 Task: select a rule when the orange label is added to a card.
Action: Mouse moved to (1011, 81)
Screenshot: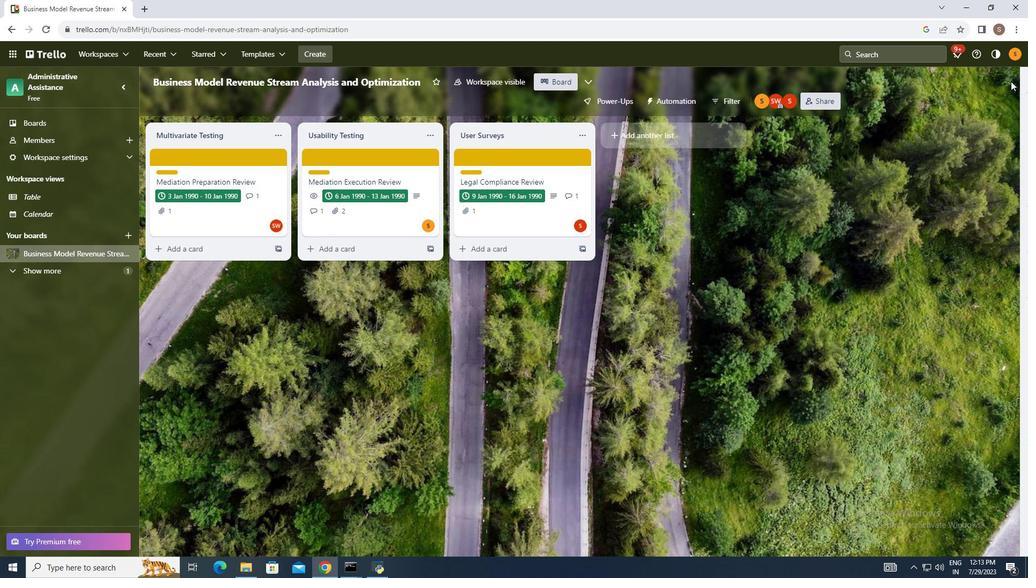 
Action: Mouse pressed left at (1011, 81)
Screenshot: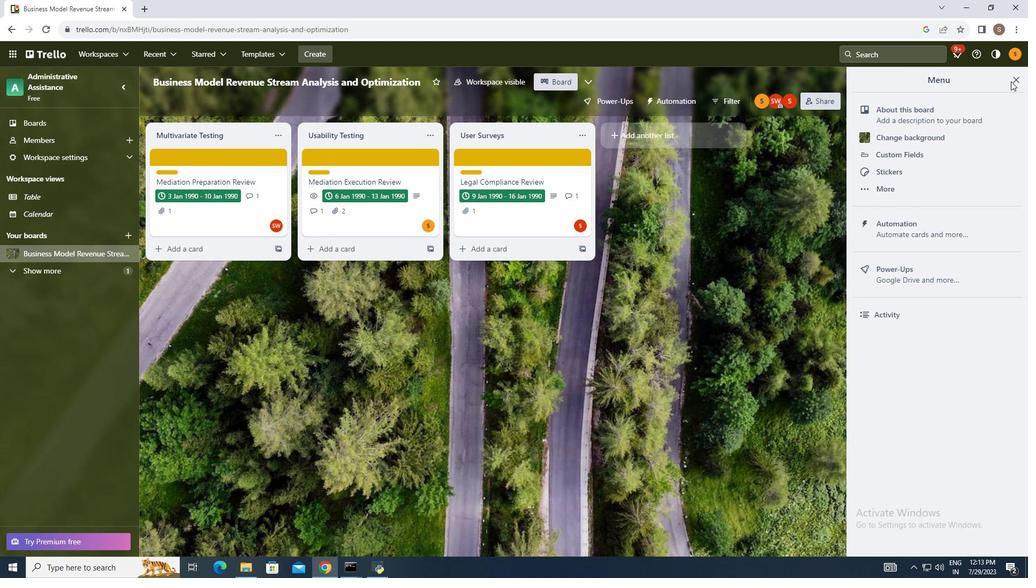 
Action: Mouse moved to (913, 225)
Screenshot: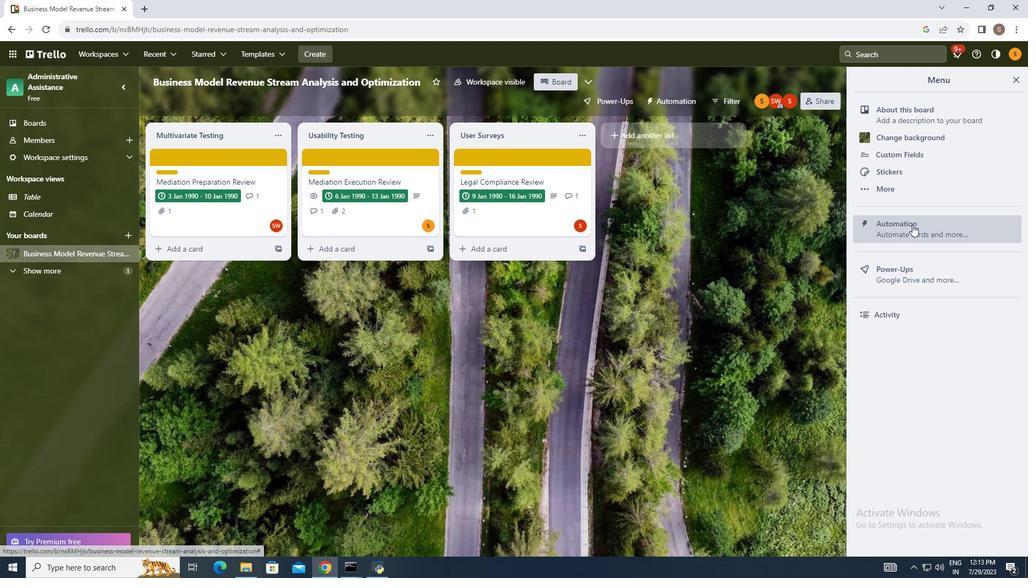 
Action: Mouse pressed left at (913, 225)
Screenshot: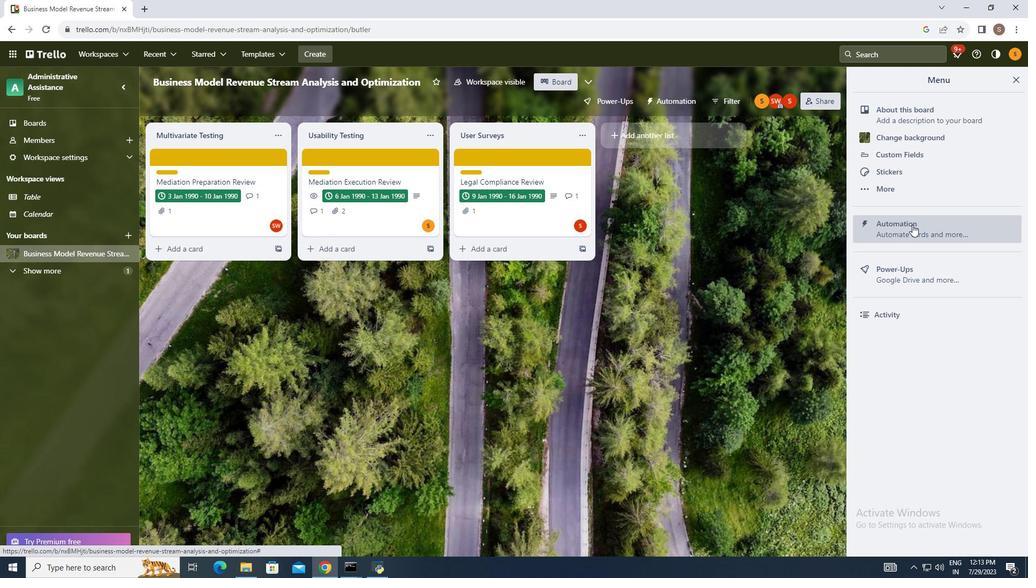 
Action: Mouse moved to (196, 197)
Screenshot: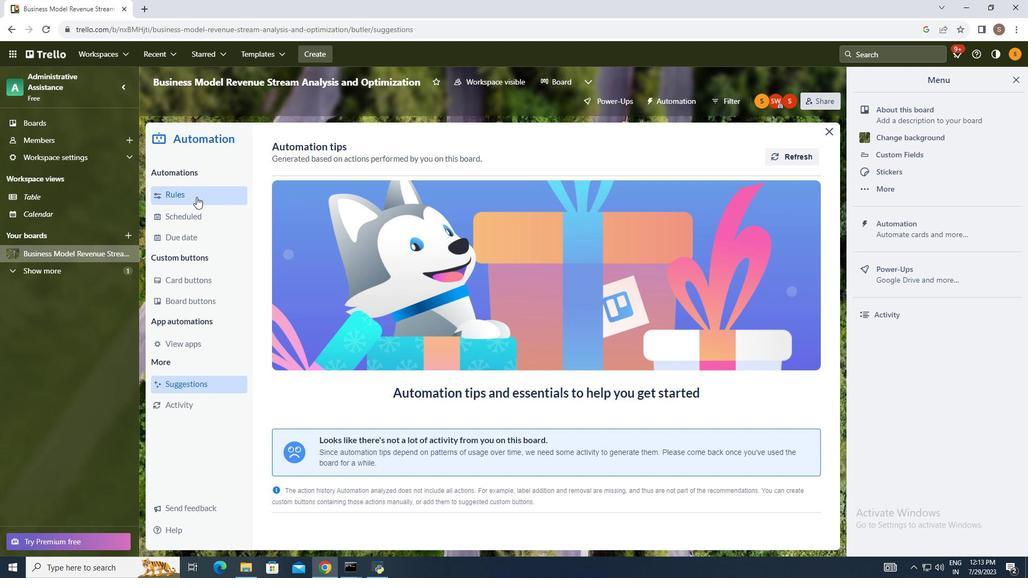 
Action: Mouse pressed left at (196, 197)
Screenshot: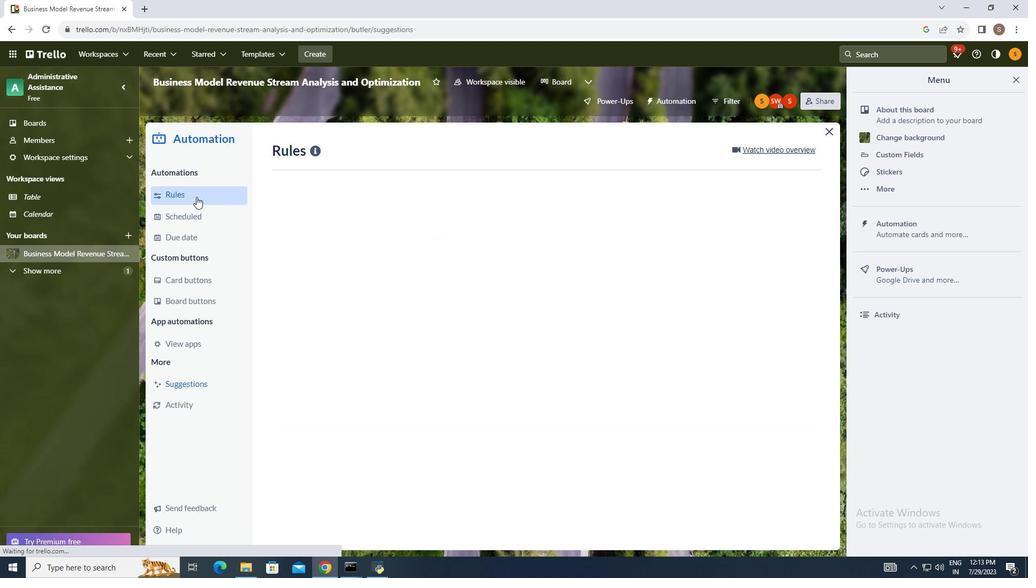 
Action: Mouse moved to (706, 148)
Screenshot: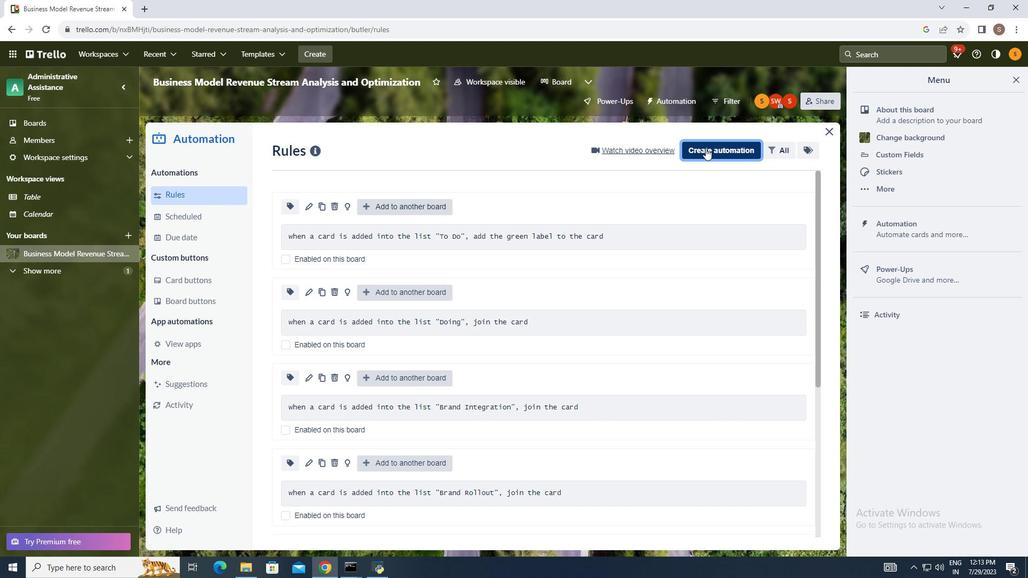 
Action: Mouse pressed left at (706, 148)
Screenshot: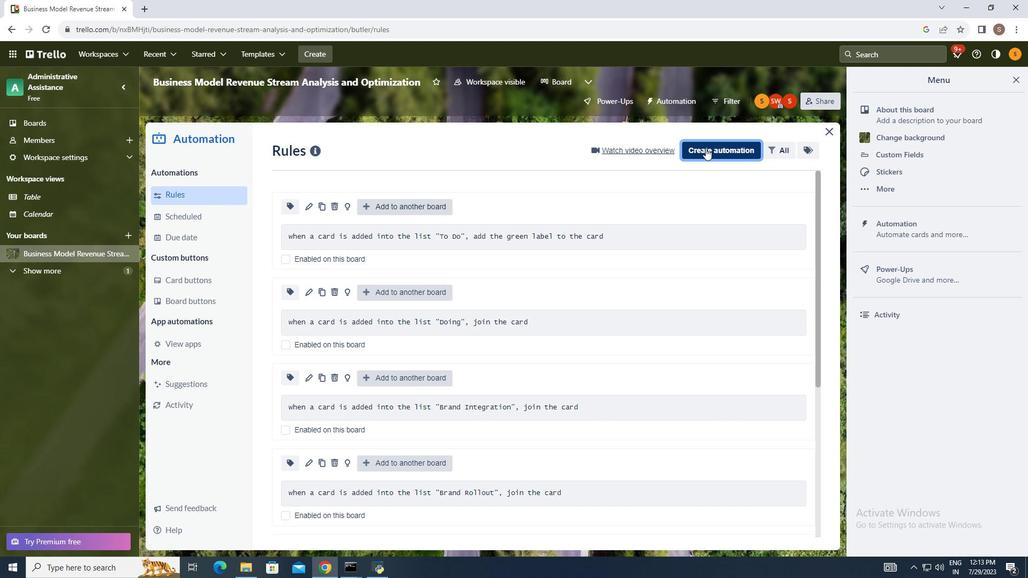 
Action: Mouse moved to (546, 260)
Screenshot: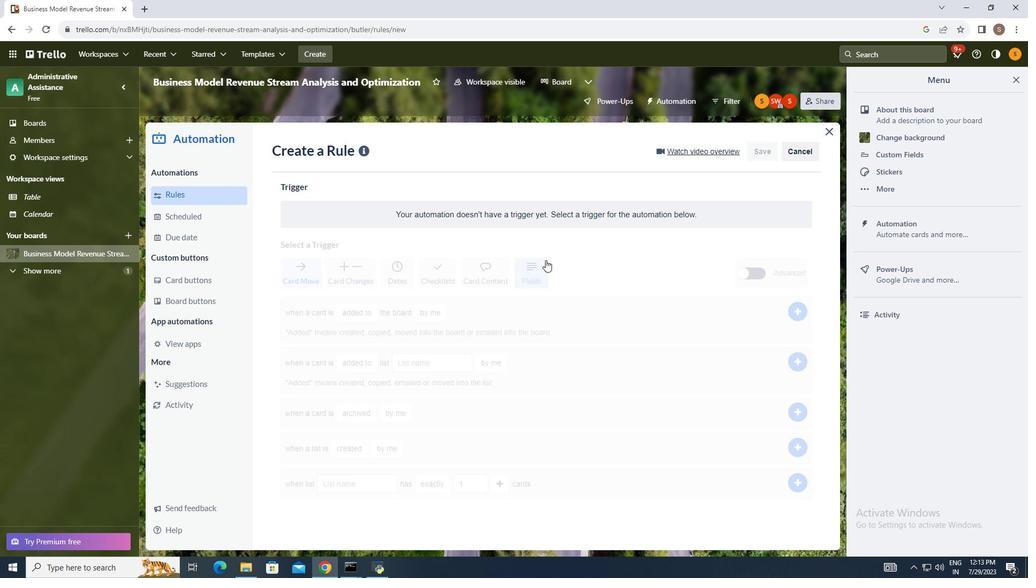 
Action: Mouse pressed left at (546, 260)
Screenshot: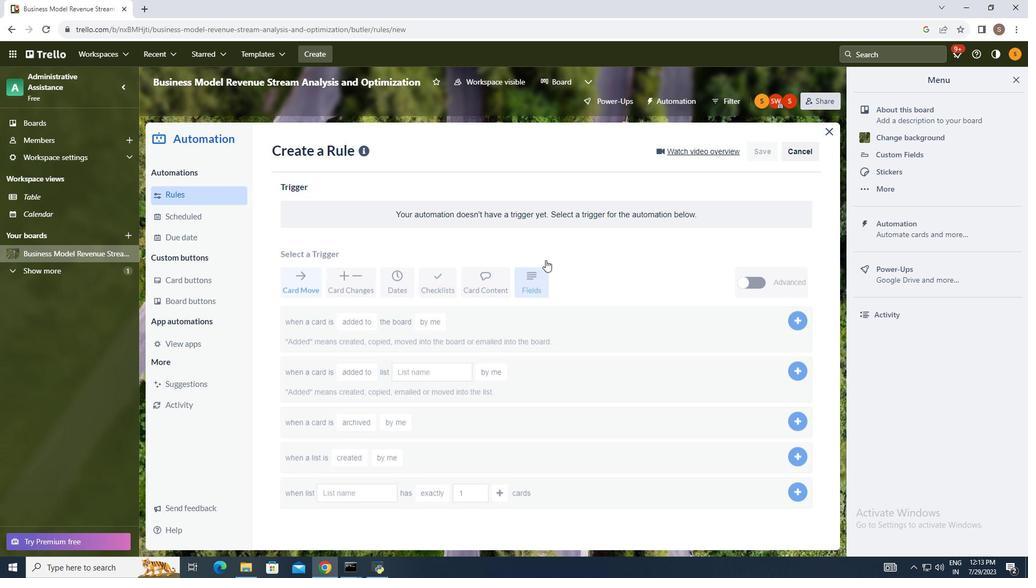 
Action: Mouse moved to (344, 294)
Screenshot: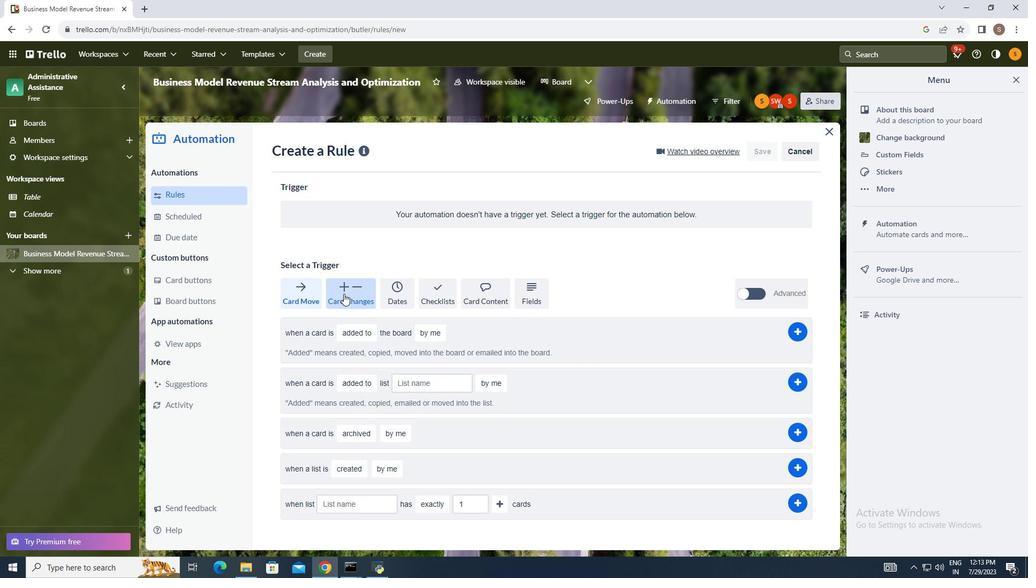 
Action: Mouse pressed left at (344, 294)
Screenshot: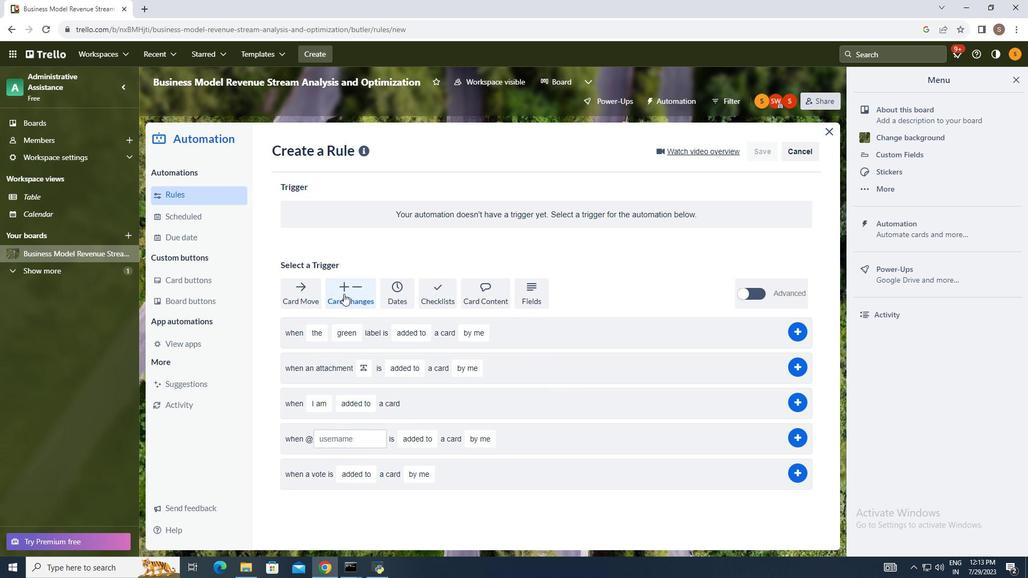 
Action: Mouse moved to (317, 331)
Screenshot: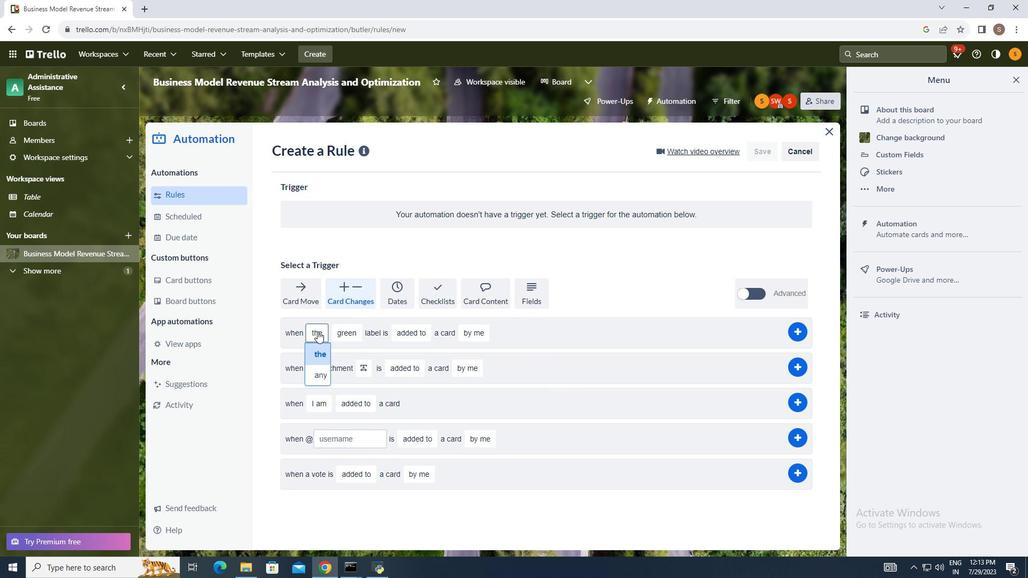 
Action: Mouse pressed left at (317, 331)
Screenshot: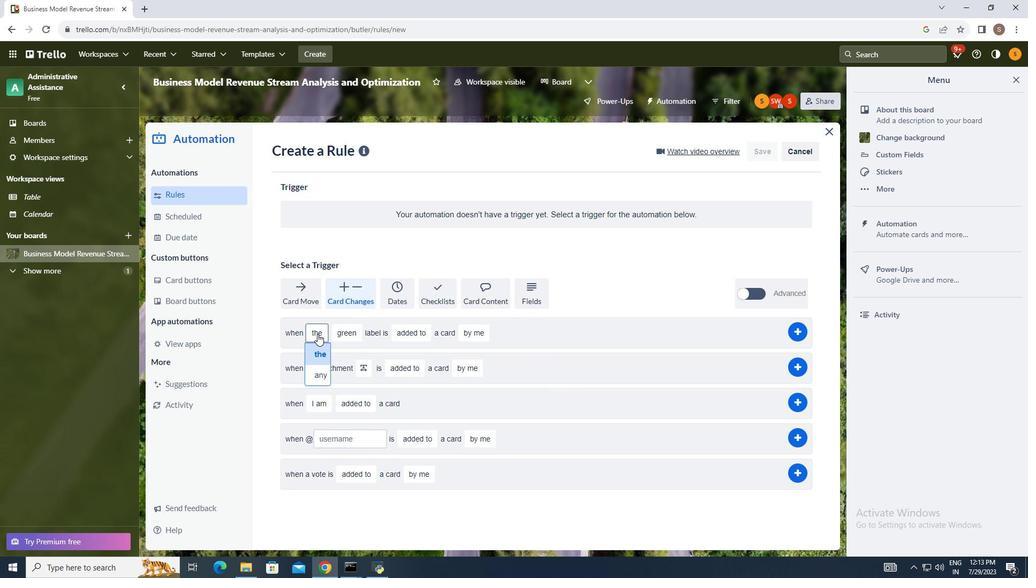 
Action: Mouse moved to (321, 355)
Screenshot: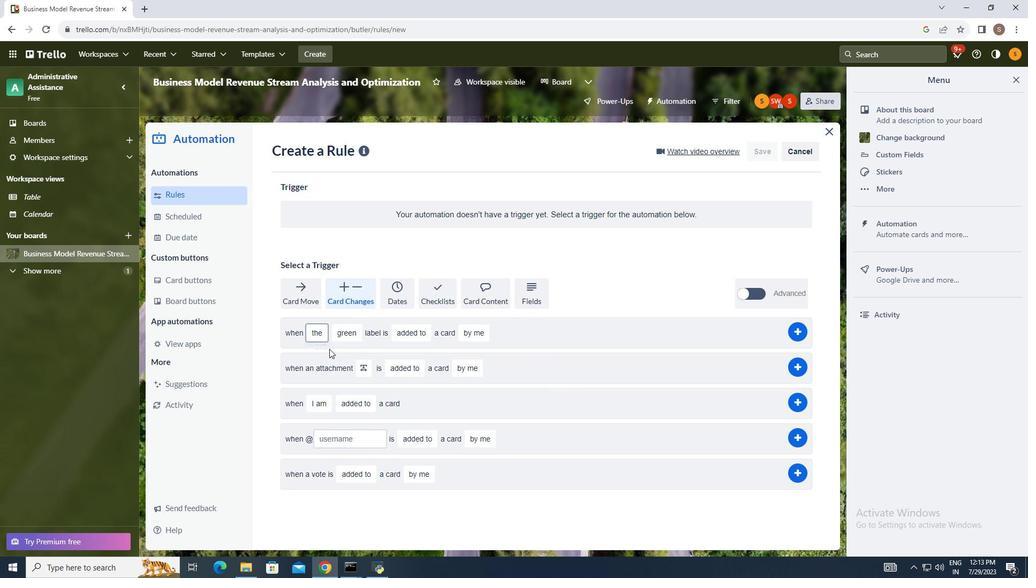 
Action: Mouse pressed left at (321, 355)
Screenshot: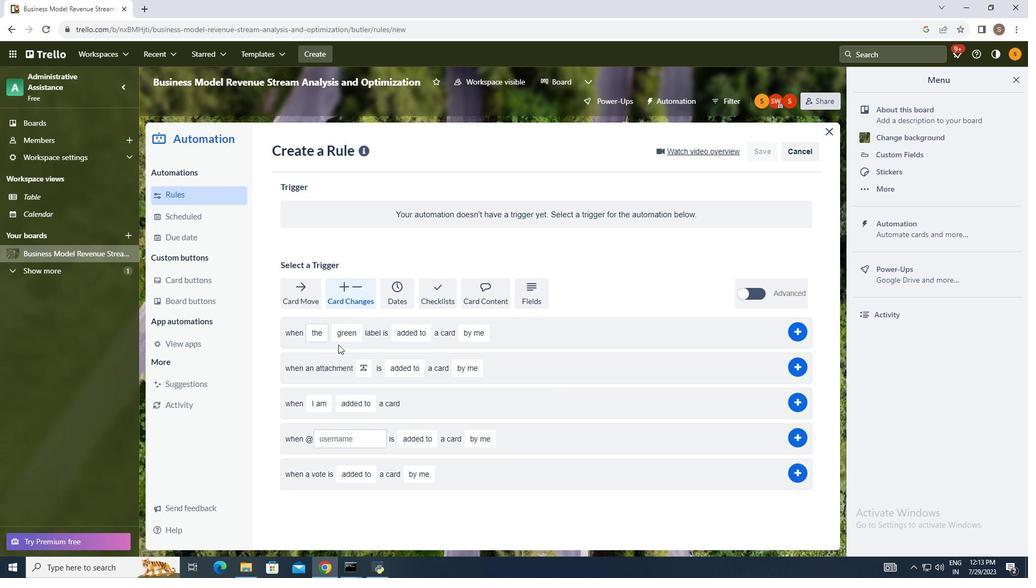 
Action: Mouse moved to (344, 337)
Screenshot: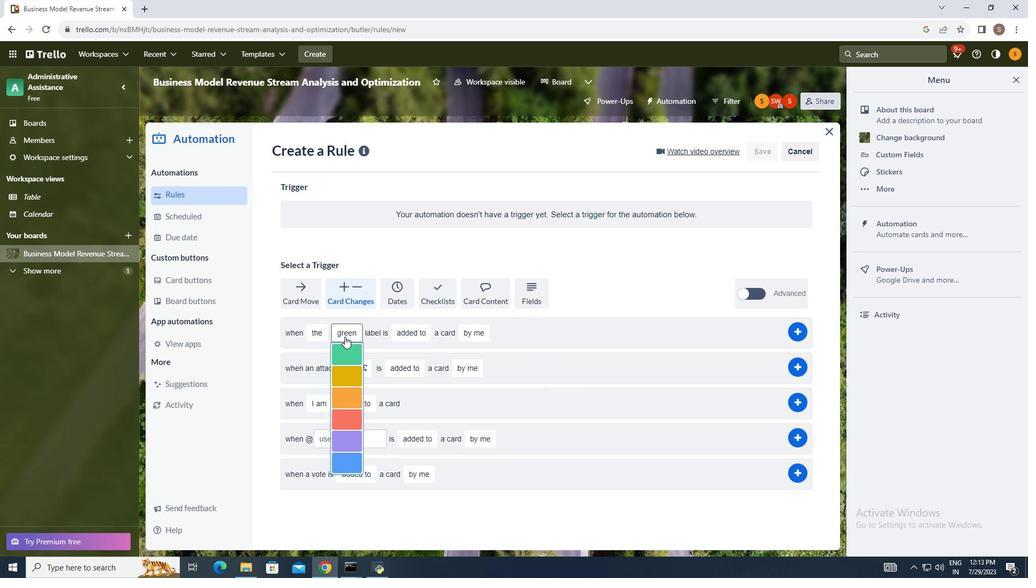 
Action: Mouse pressed left at (344, 337)
Screenshot: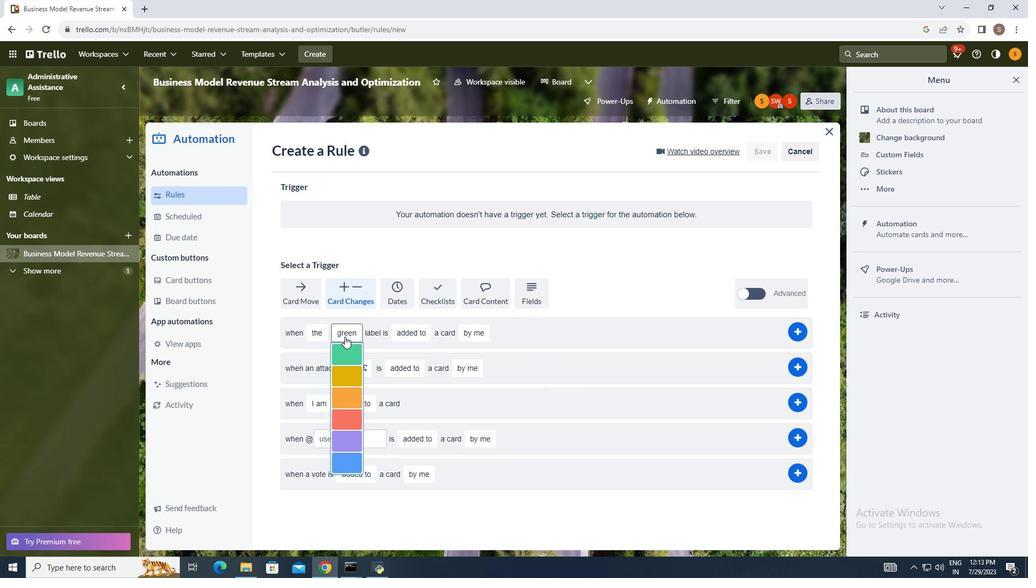 
Action: Mouse moved to (347, 395)
Screenshot: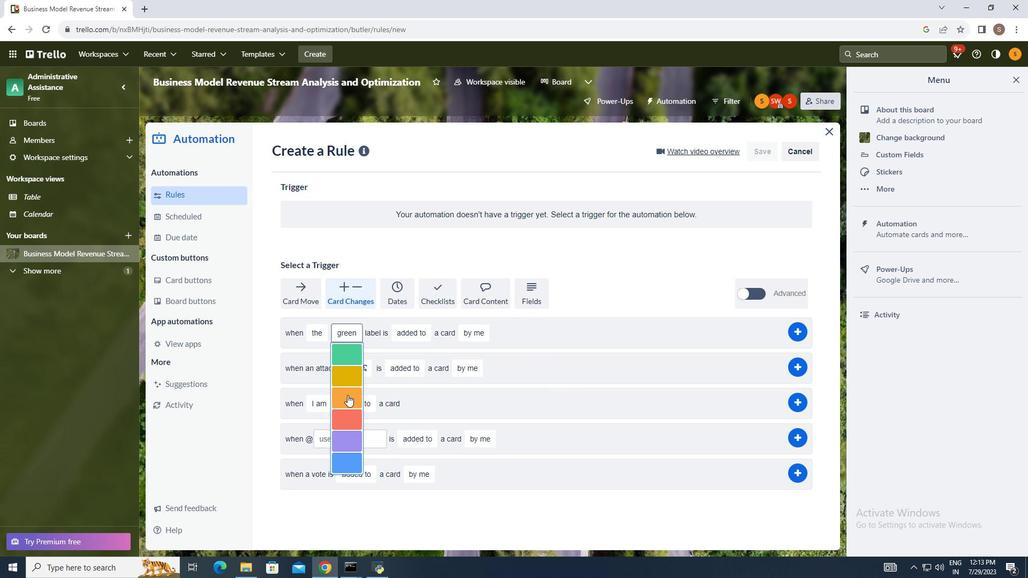 
Action: Mouse pressed left at (347, 395)
Screenshot: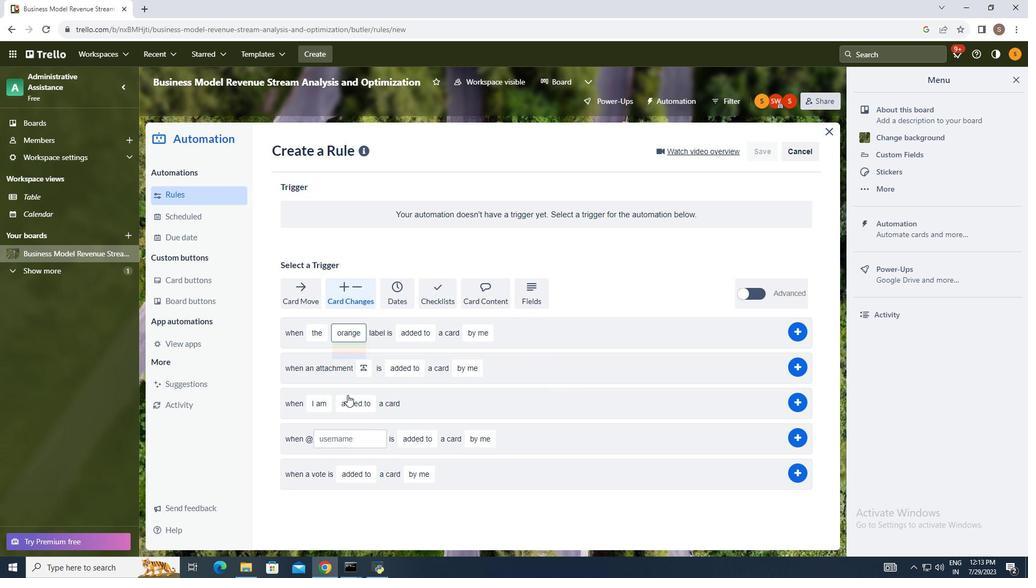 
Action: Mouse moved to (407, 336)
Screenshot: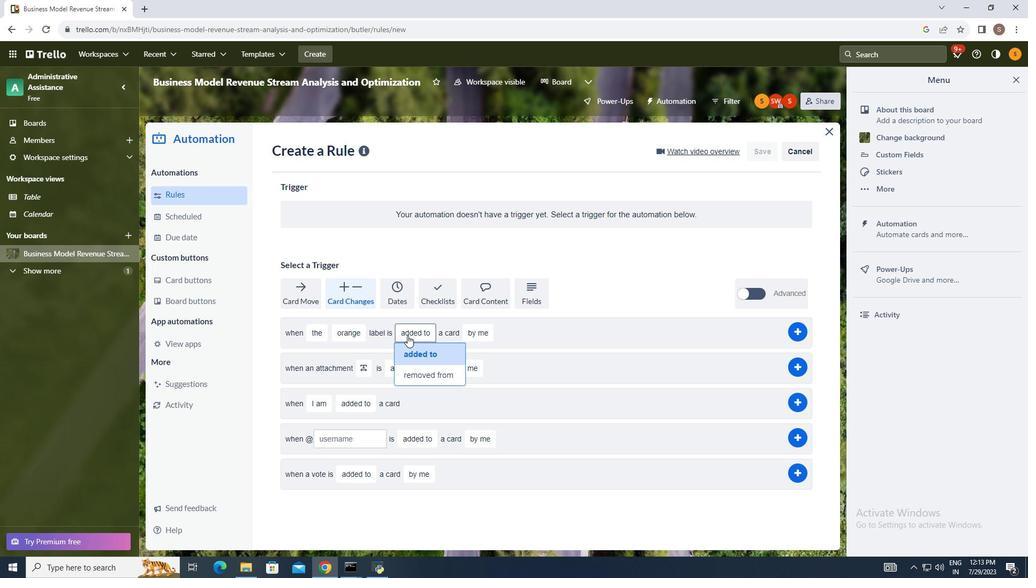 
Action: Mouse pressed left at (407, 336)
Screenshot: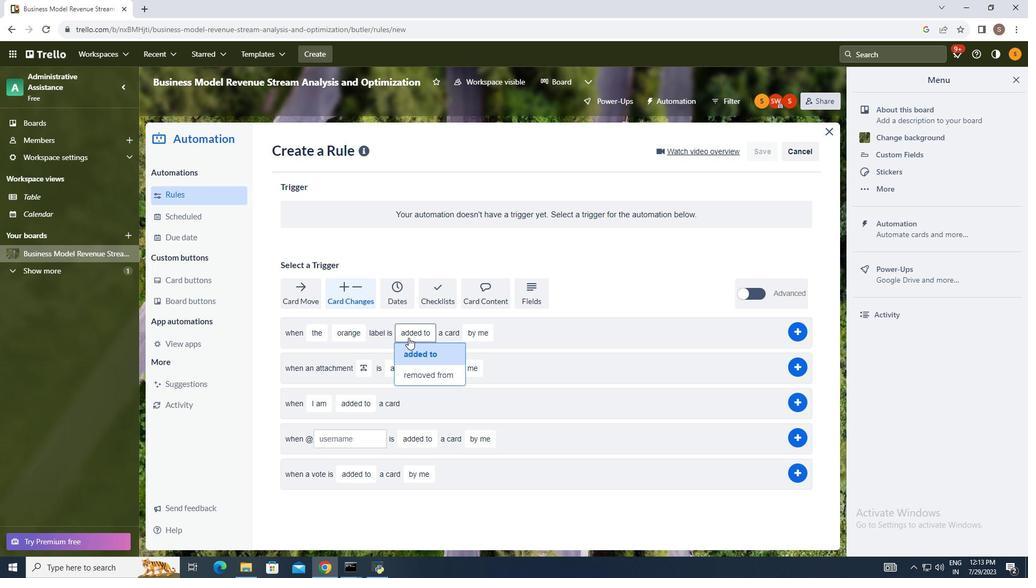 
Action: Mouse moved to (413, 352)
Screenshot: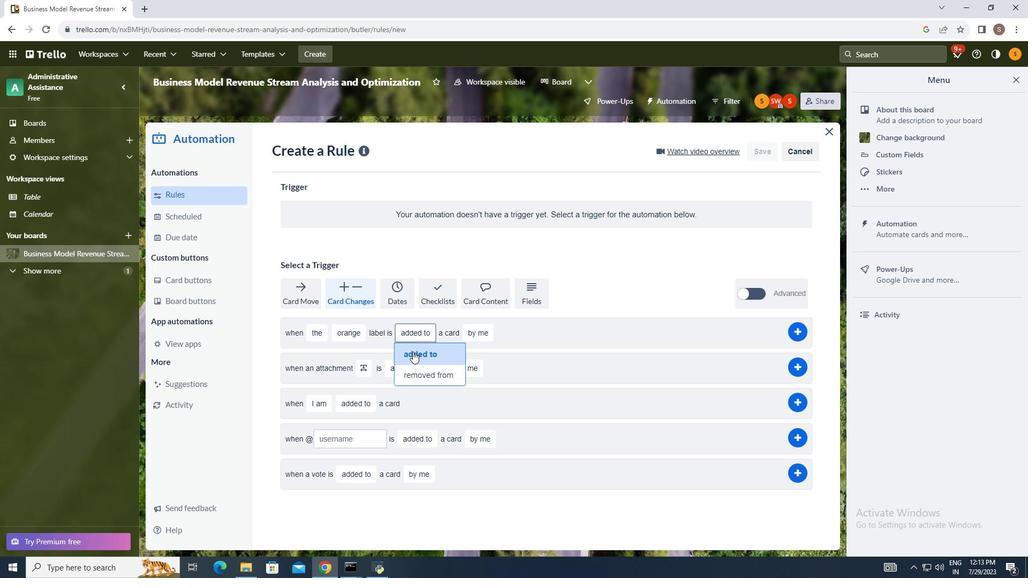 
Action: Mouse pressed left at (413, 352)
Screenshot: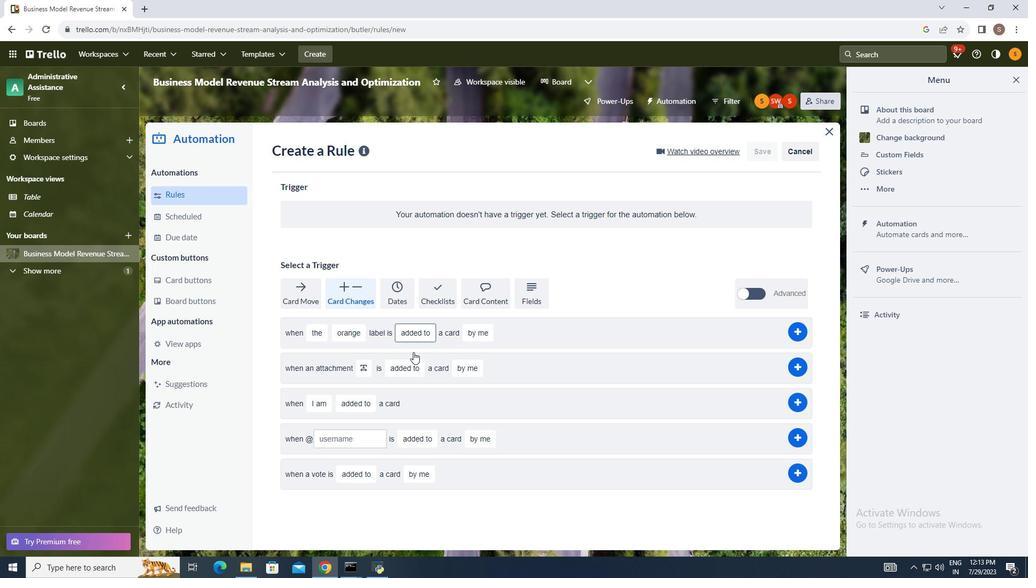 
Action: Mouse moved to (558, 344)
Screenshot: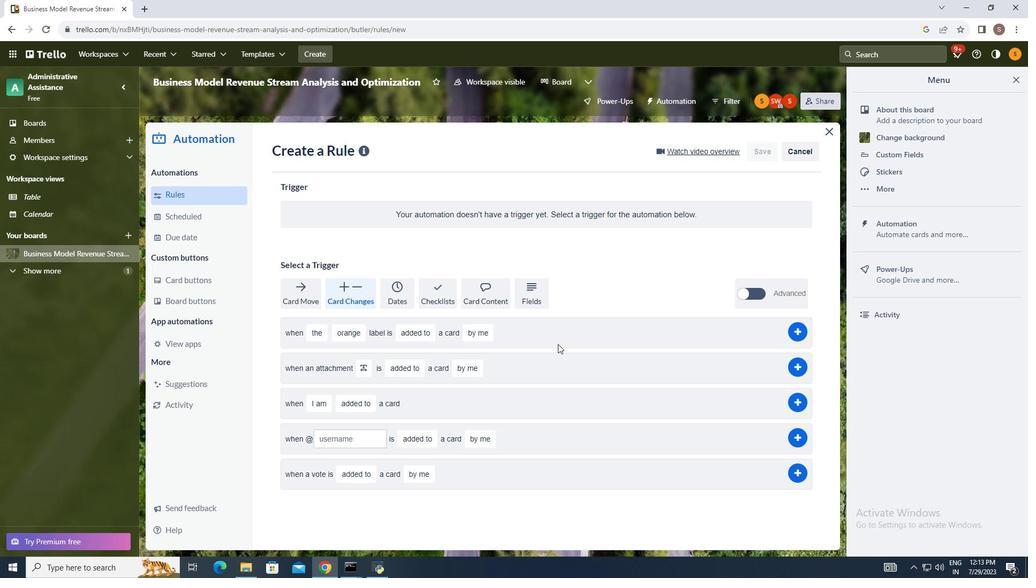 
